 Task: Enable the video filter "Psychedelic video filter" for transcode stream output.
Action: Mouse moved to (111, 14)
Screenshot: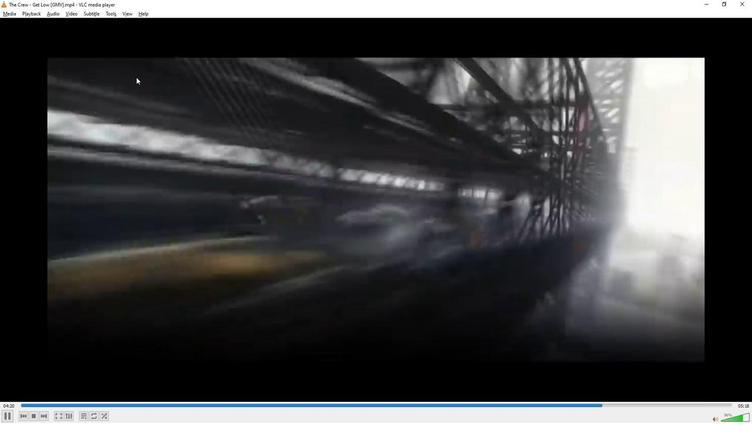 
Action: Mouse pressed left at (111, 14)
Screenshot: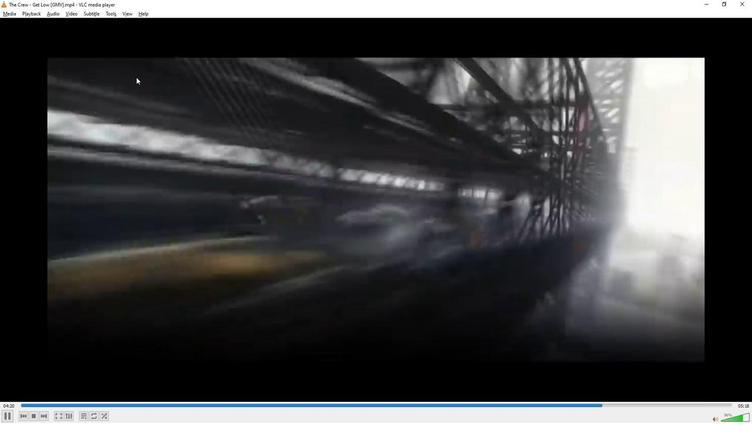 
Action: Mouse moved to (126, 105)
Screenshot: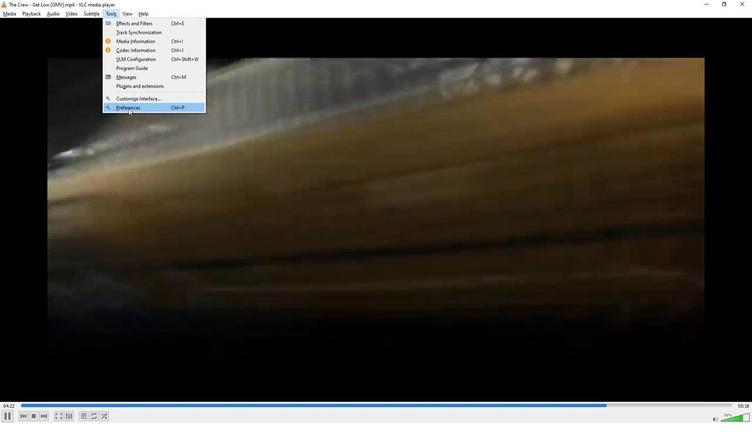 
Action: Mouse pressed left at (126, 105)
Screenshot: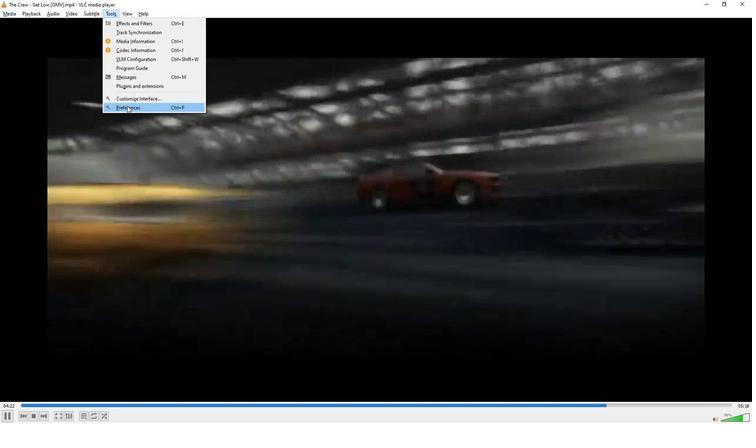 
Action: Mouse moved to (220, 318)
Screenshot: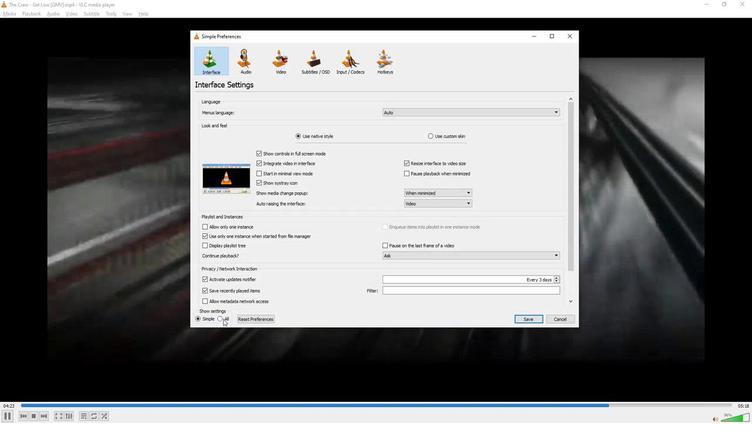 
Action: Mouse pressed left at (220, 318)
Screenshot: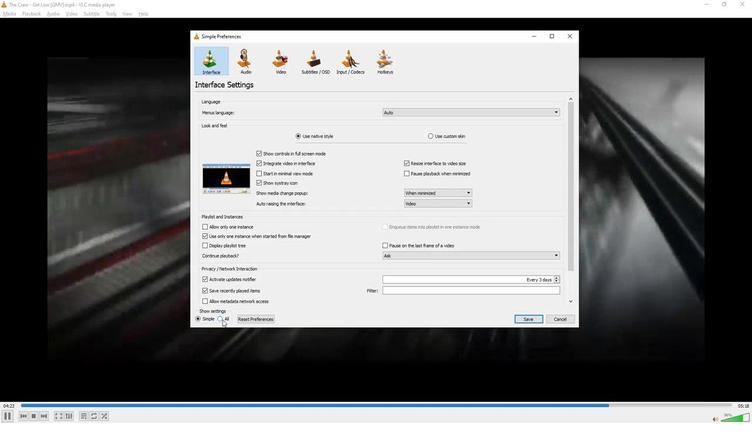 
Action: Mouse moved to (213, 257)
Screenshot: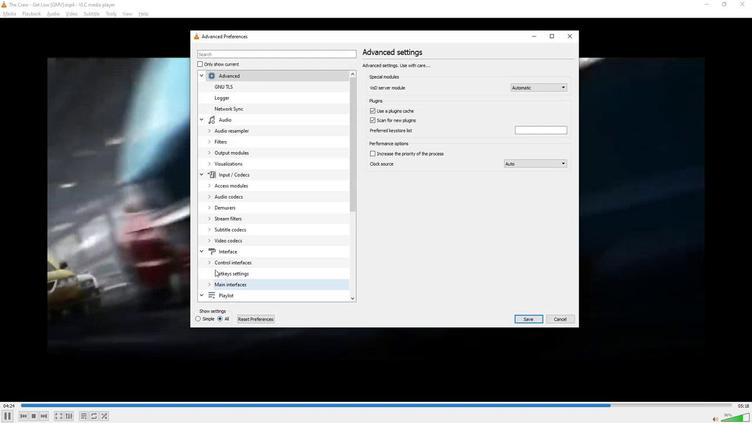 
Action: Mouse scrolled (213, 257) with delta (0, 0)
Screenshot: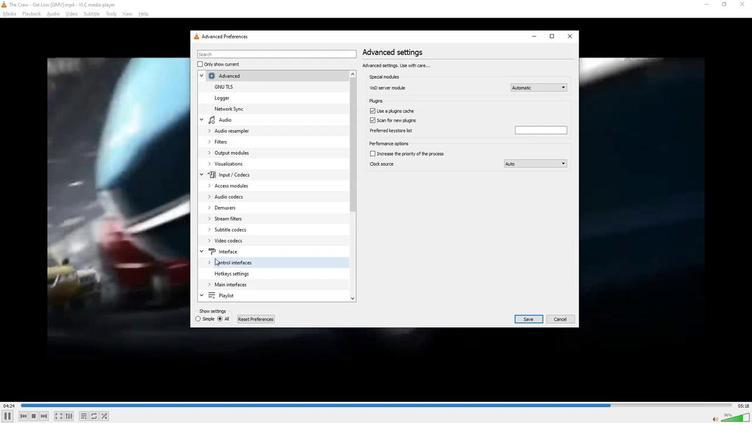 
Action: Mouse scrolled (213, 257) with delta (0, 0)
Screenshot: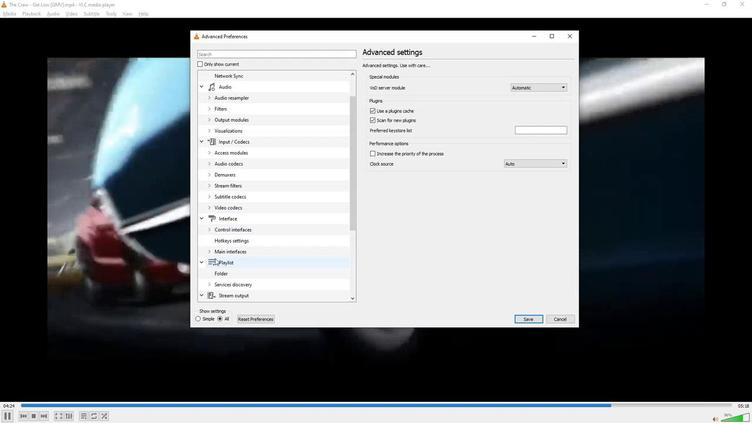 
Action: Mouse scrolled (213, 257) with delta (0, 0)
Screenshot: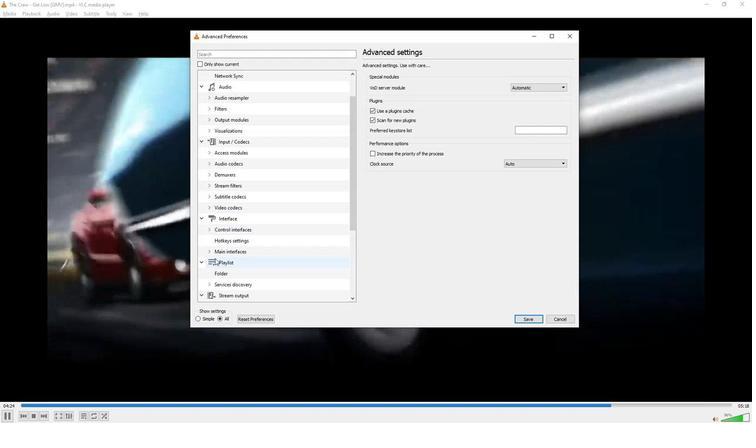 
Action: Mouse scrolled (213, 257) with delta (0, 0)
Screenshot: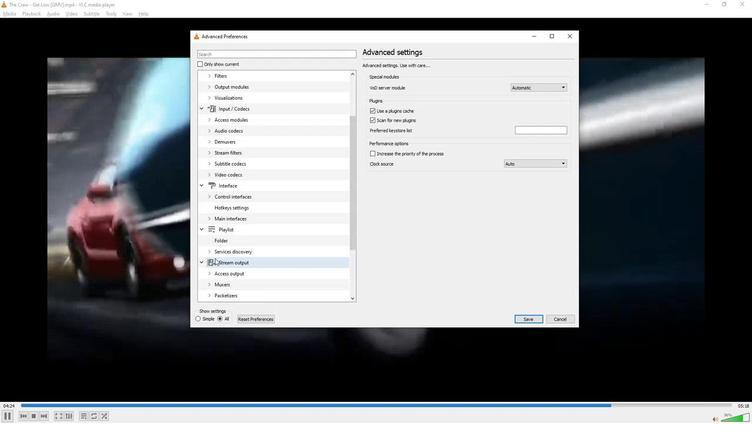 
Action: Mouse scrolled (213, 257) with delta (0, 0)
Screenshot: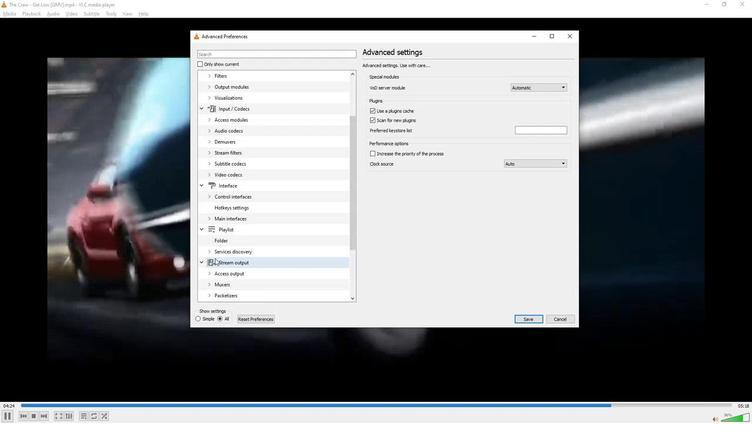 
Action: Mouse scrolled (213, 257) with delta (0, 0)
Screenshot: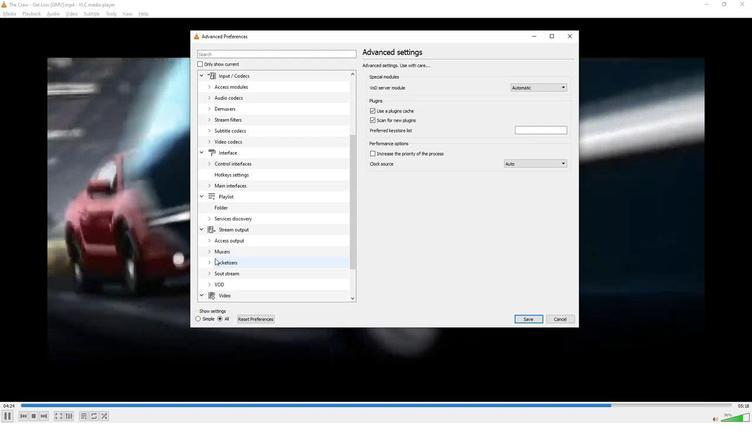 
Action: Mouse scrolled (213, 257) with delta (0, 0)
Screenshot: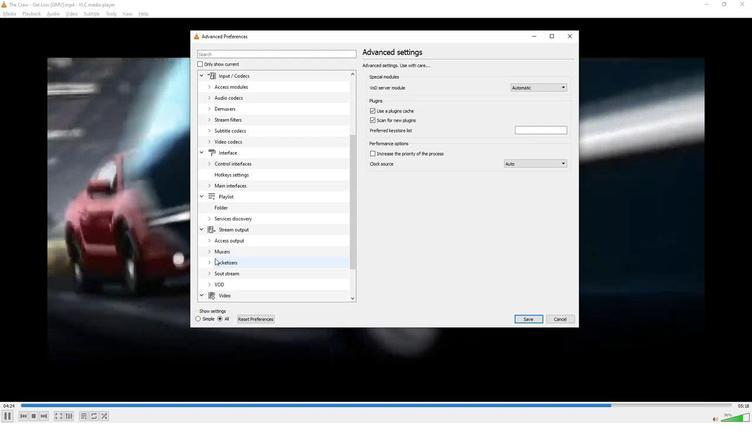 
Action: Mouse scrolled (213, 257) with delta (0, 0)
Screenshot: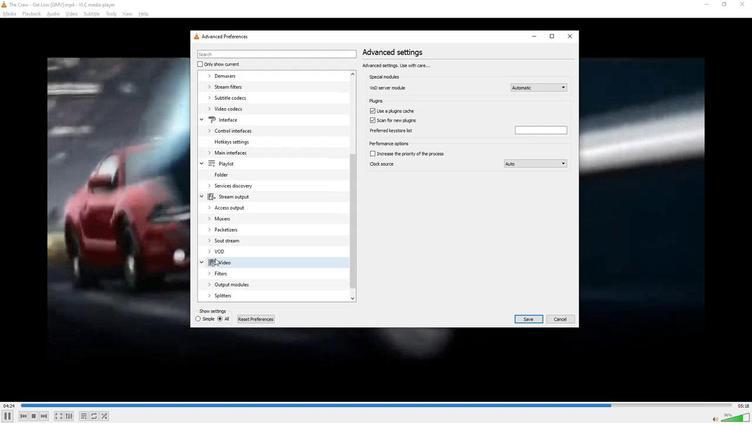 
Action: Mouse moved to (218, 263)
Screenshot: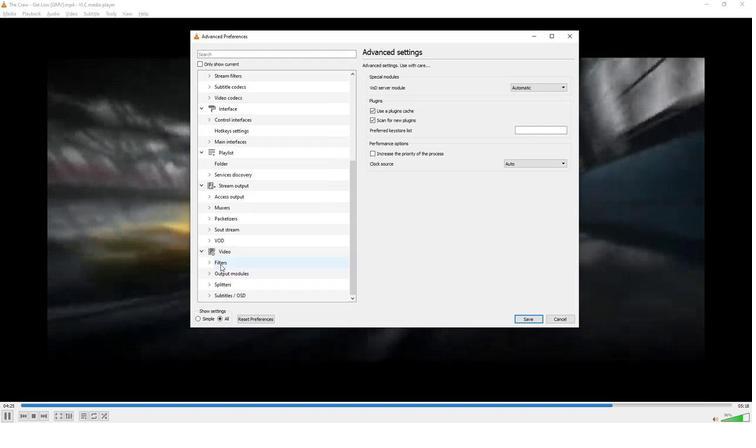 
Action: Mouse pressed left at (218, 263)
Screenshot: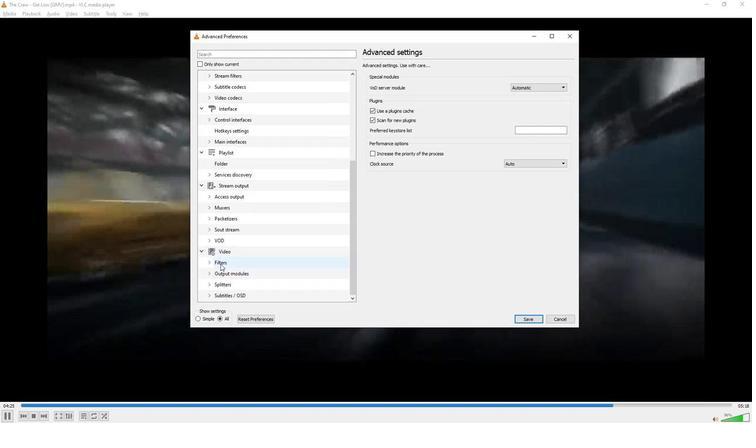 
Action: Mouse moved to (472, 124)
Screenshot: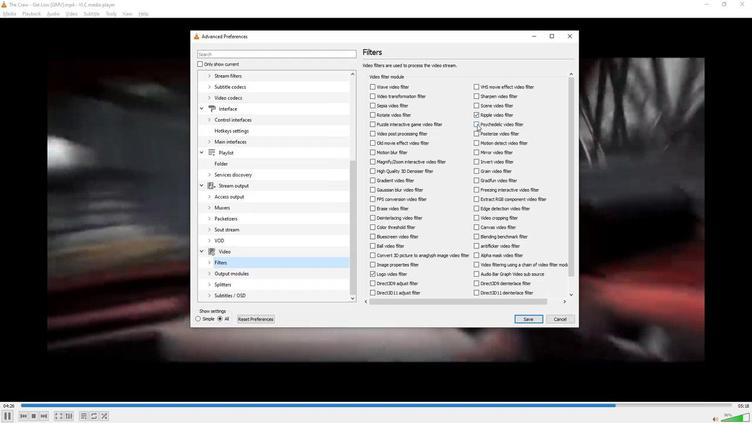 
Action: Mouse pressed left at (472, 124)
Screenshot: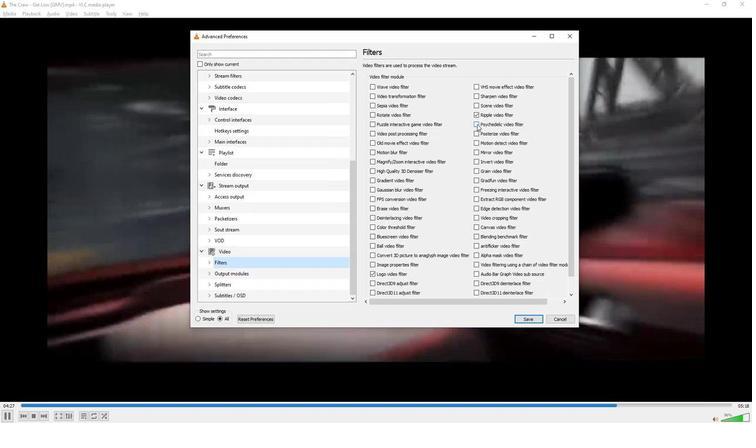 
Action: Mouse moved to (464, 133)
Screenshot: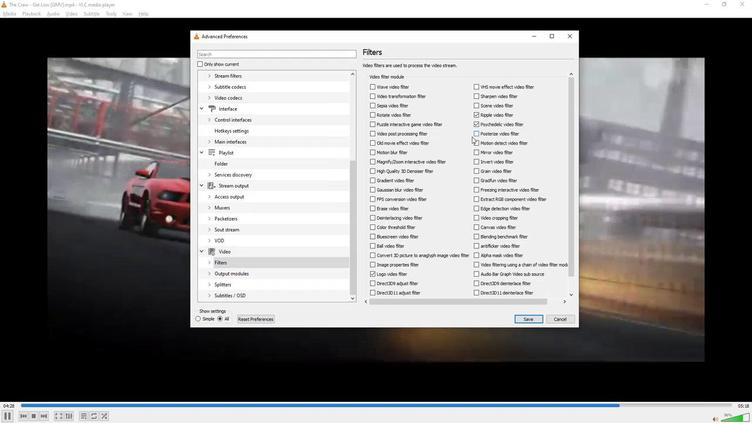 
